 Task: Check a repository's "Traffic" for visitor demographics.
Action: Mouse moved to (54, 154)
Screenshot: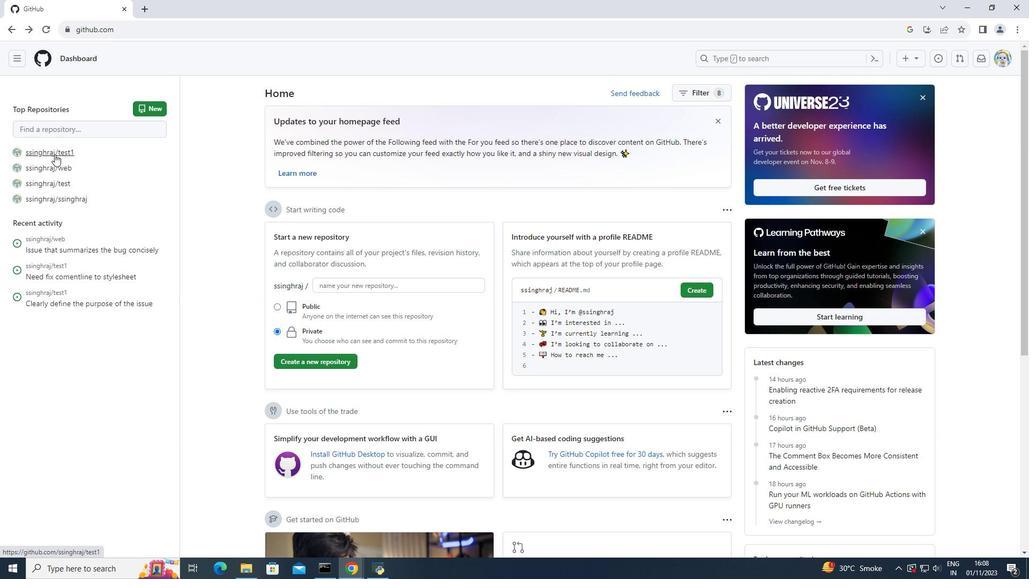 
Action: Mouse pressed left at (54, 154)
Screenshot: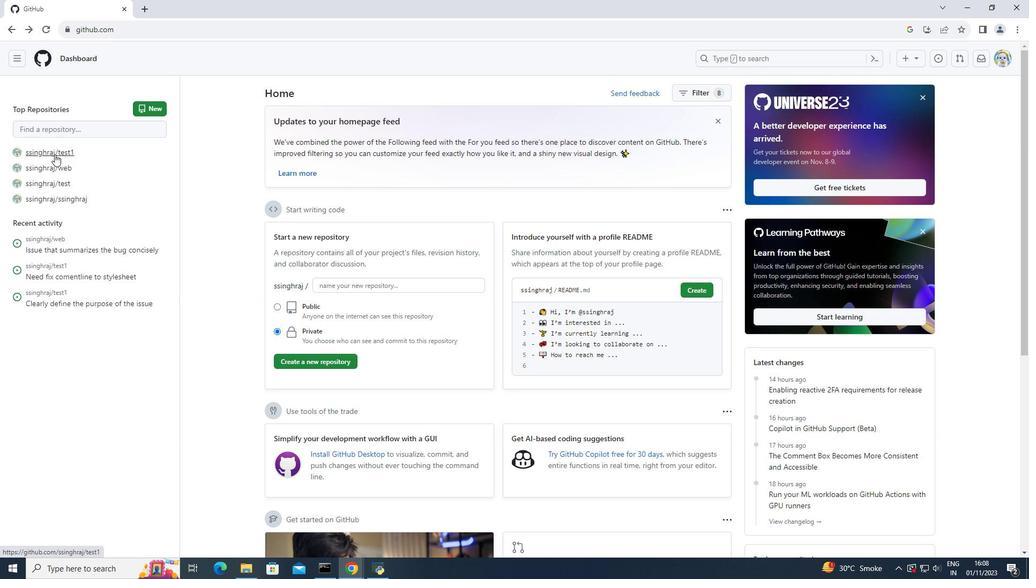 
Action: Mouse pressed left at (54, 154)
Screenshot: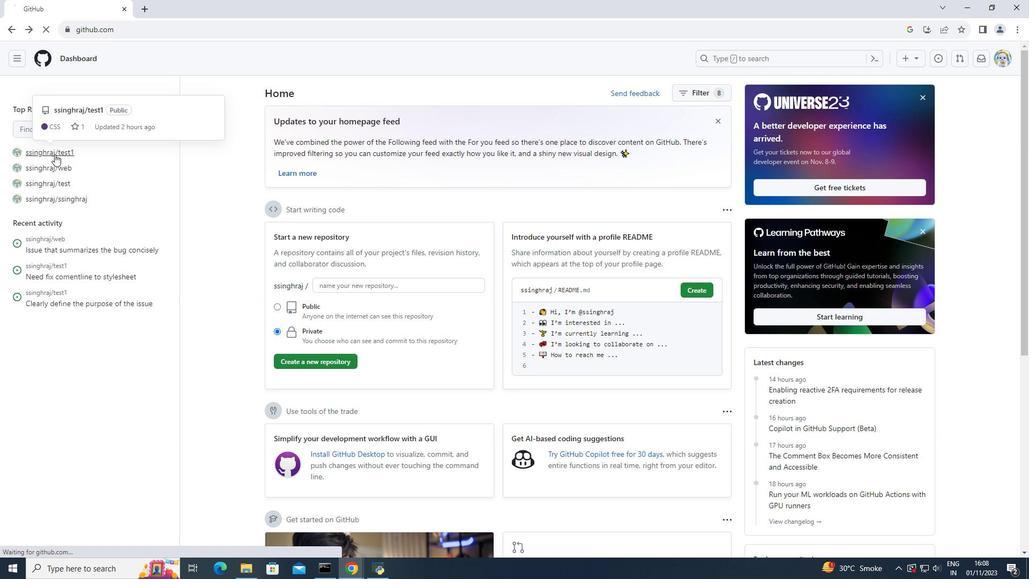 
Action: Mouse moved to (409, 83)
Screenshot: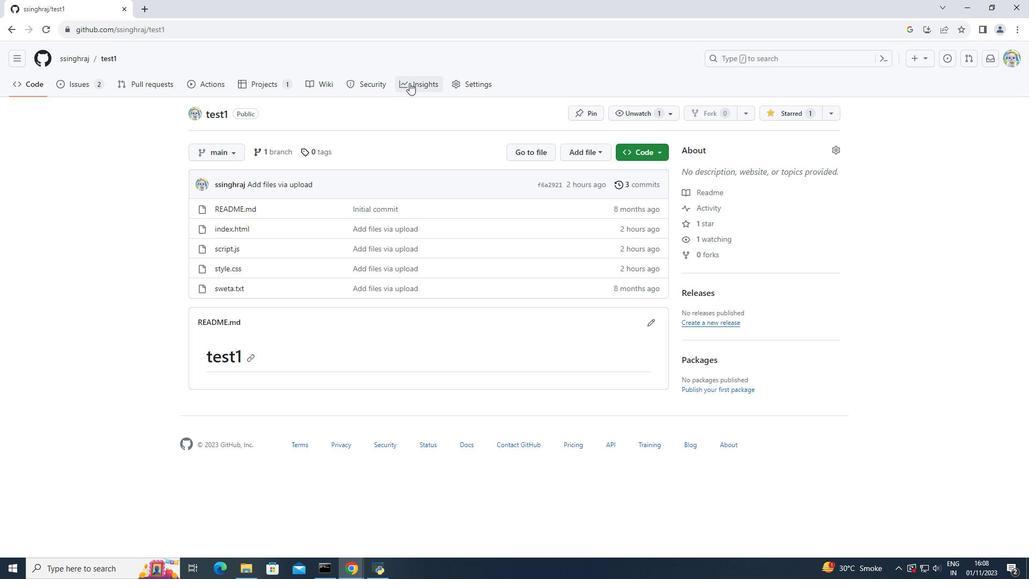 
Action: Mouse pressed left at (409, 83)
Screenshot: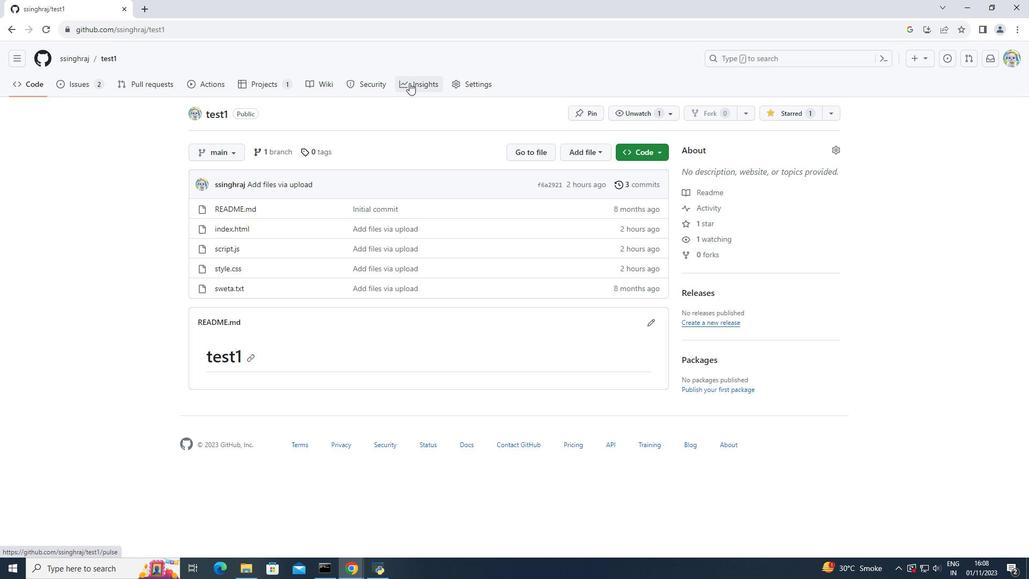 
Action: Mouse moved to (234, 196)
Screenshot: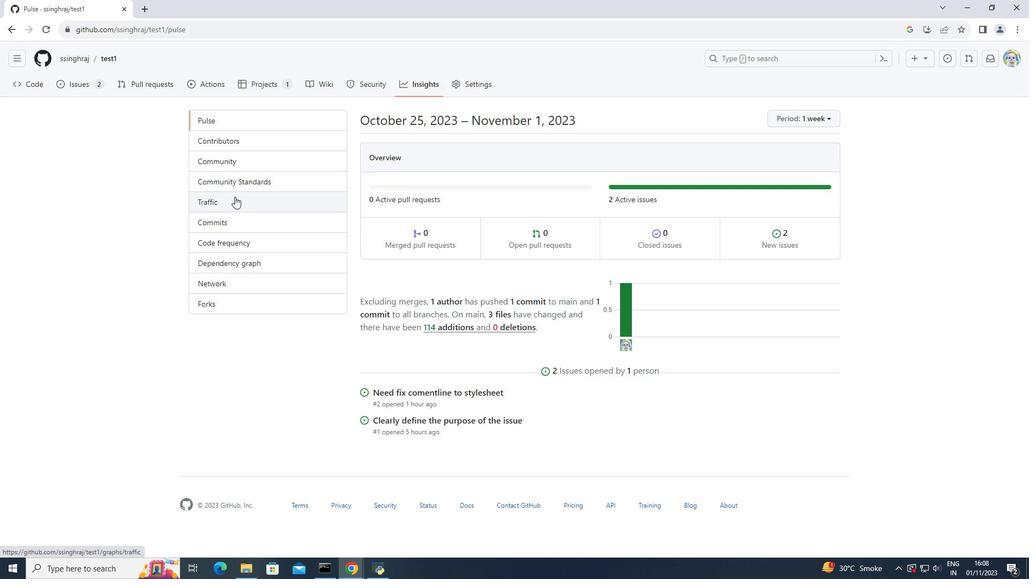 
Action: Mouse pressed left at (234, 196)
Screenshot: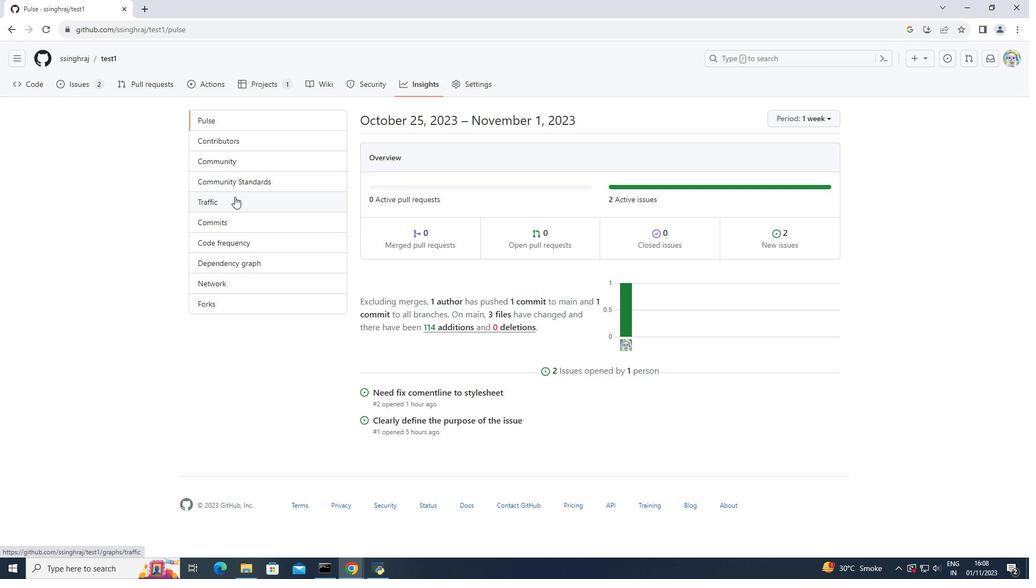 
Action: Mouse moved to (196, 196)
Screenshot: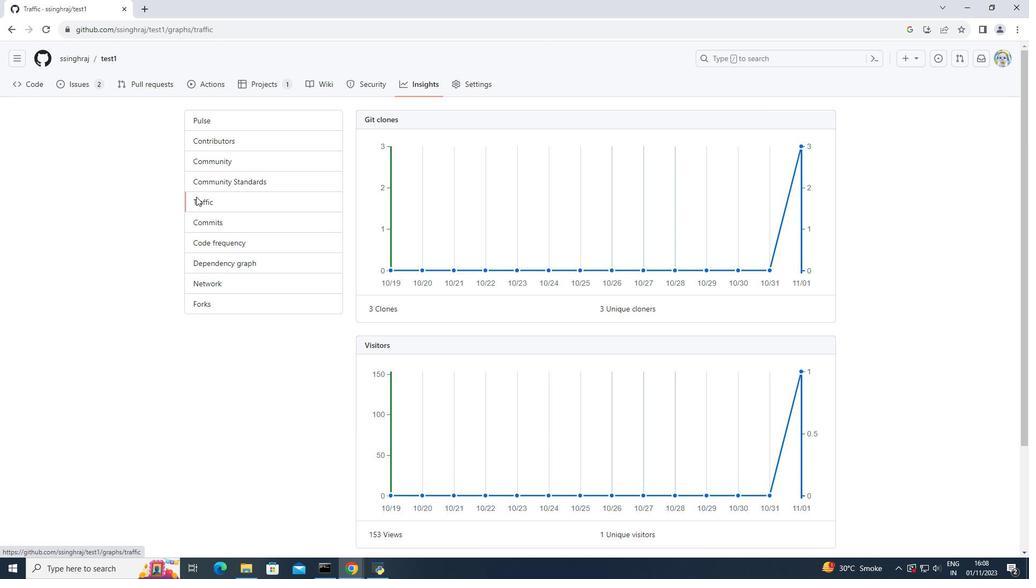 
Action: Mouse pressed left at (196, 196)
Screenshot: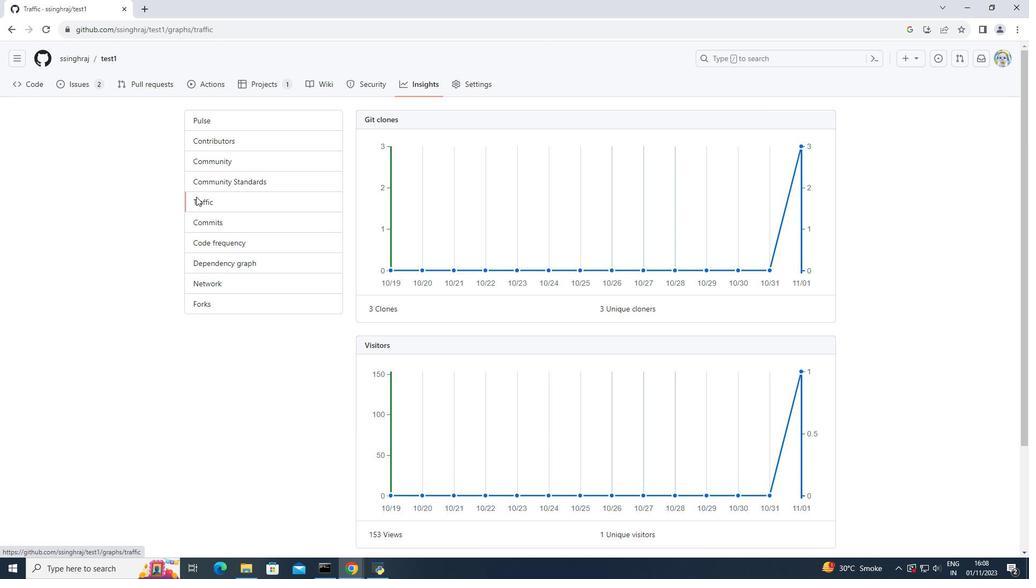 
Action: Mouse moved to (499, 297)
Screenshot: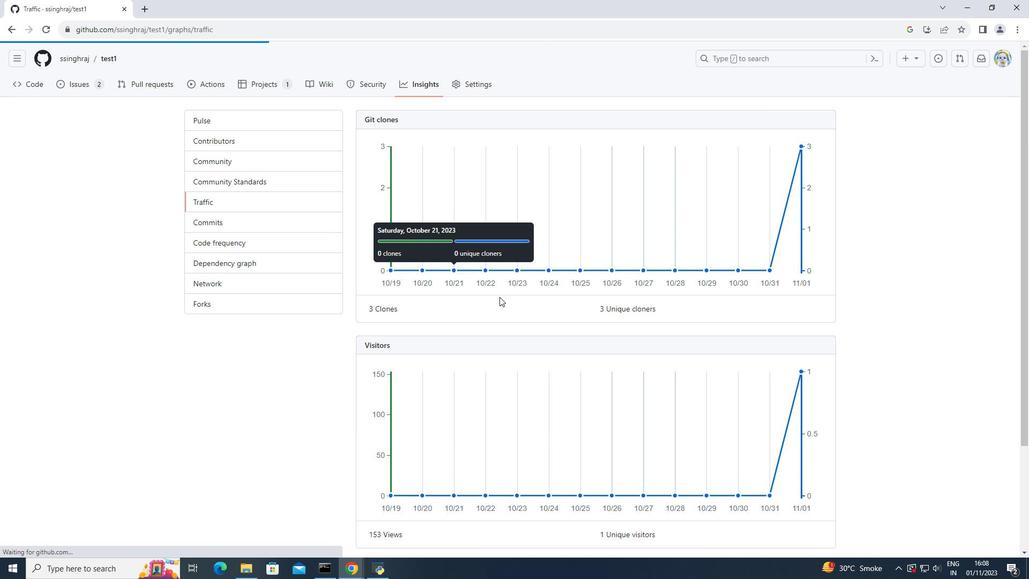 
Action: Mouse scrolled (499, 296) with delta (0, 0)
Screenshot: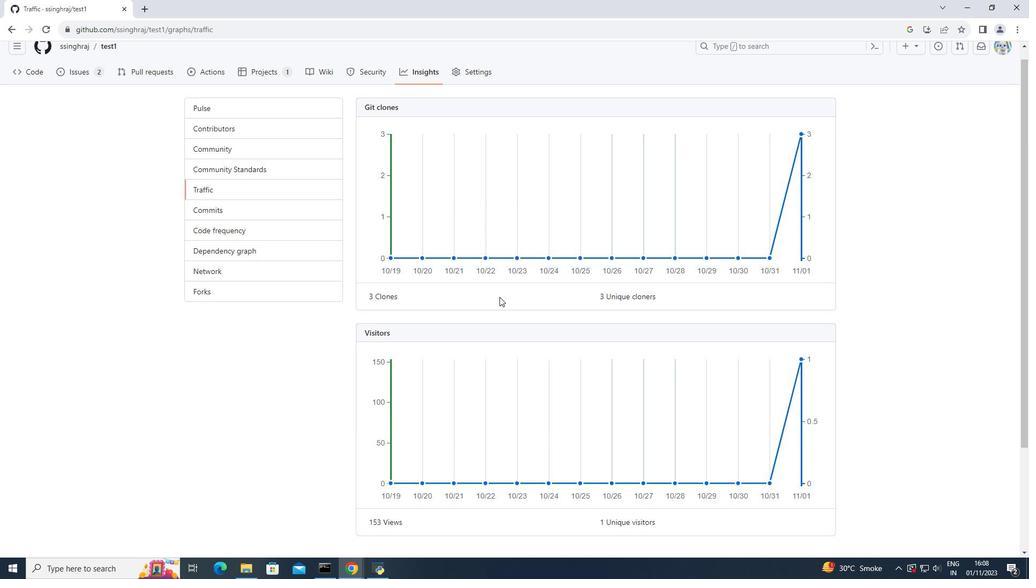 
Action: Mouse scrolled (499, 296) with delta (0, 0)
Screenshot: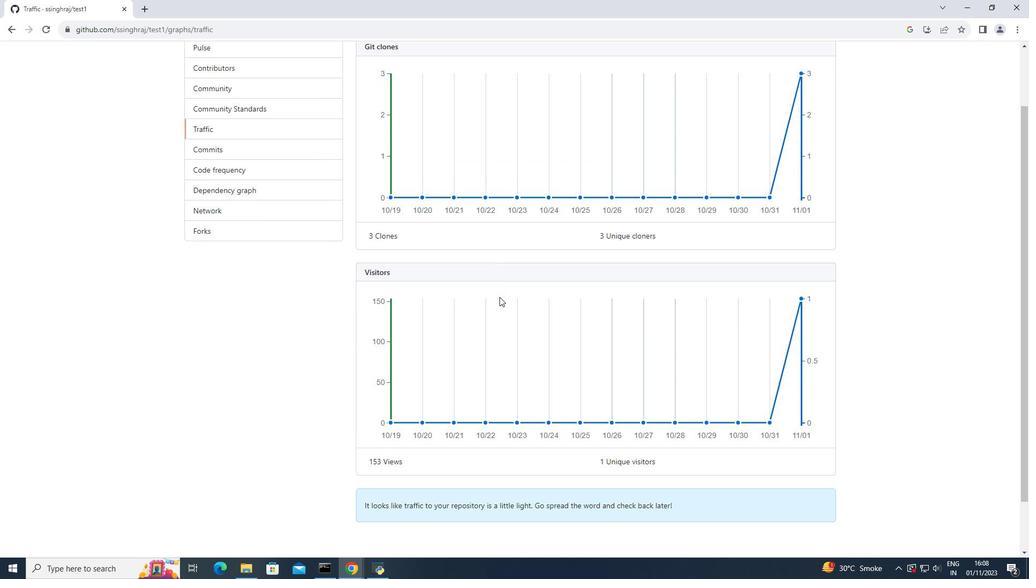
Action: Mouse scrolled (499, 296) with delta (0, 0)
Screenshot: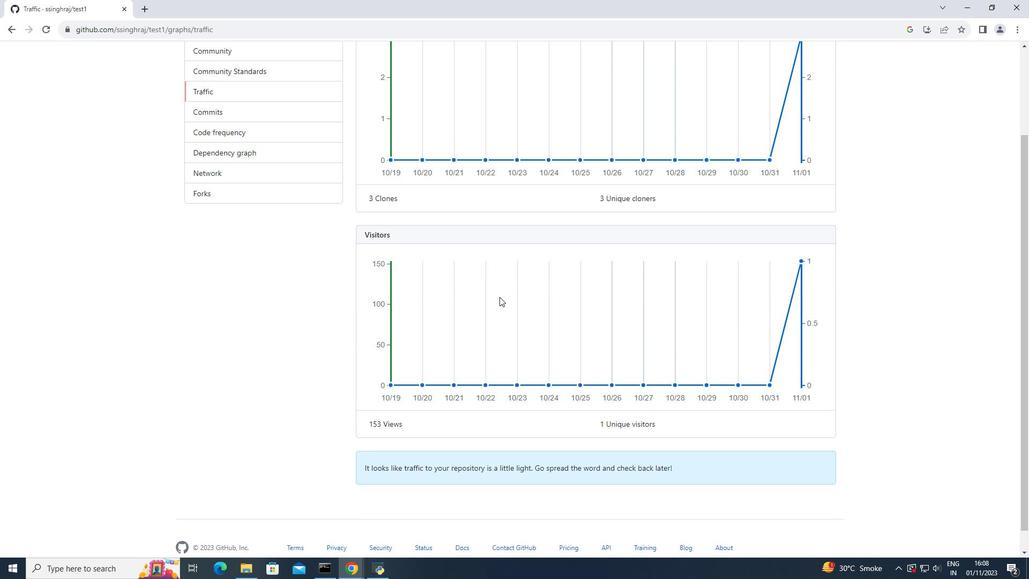 
Action: Mouse moved to (637, 253)
Screenshot: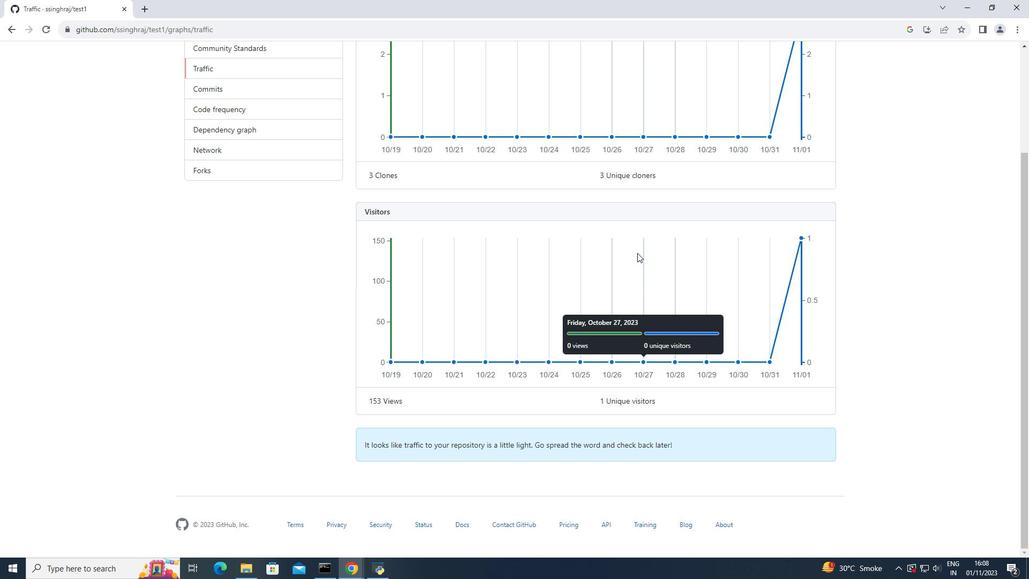 
Action: Mouse scrolled (637, 253) with delta (0, 0)
Screenshot: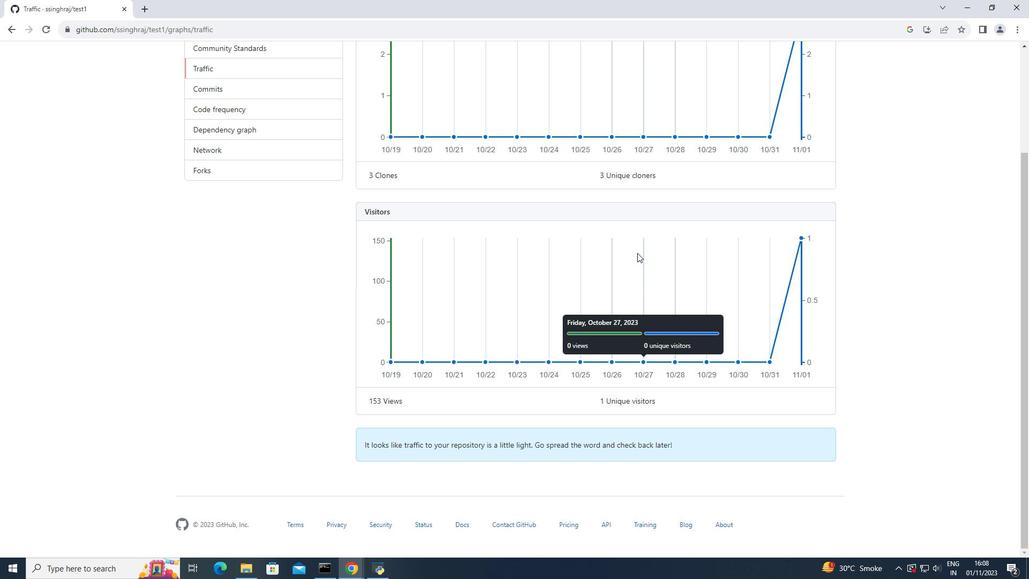 
Action: Mouse scrolled (637, 253) with delta (0, 0)
Screenshot: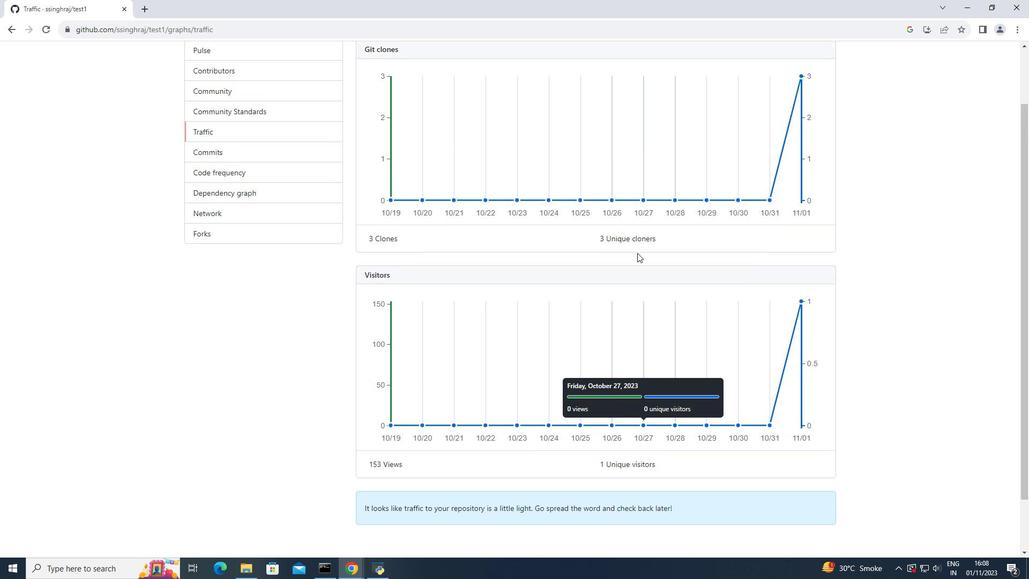 
Action: Mouse moved to (800, 122)
Screenshot: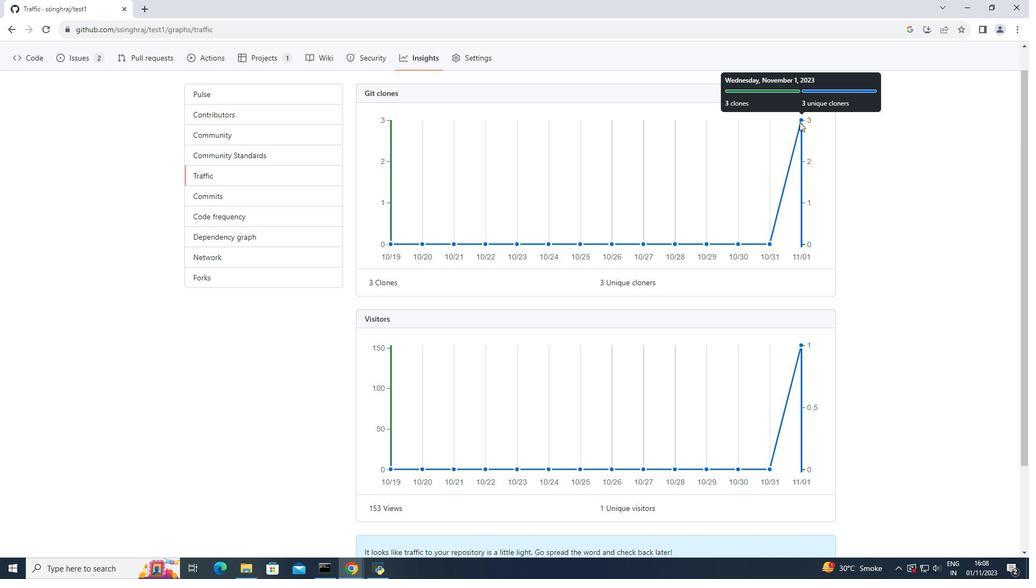 
Action: Mouse pressed left at (800, 122)
Screenshot: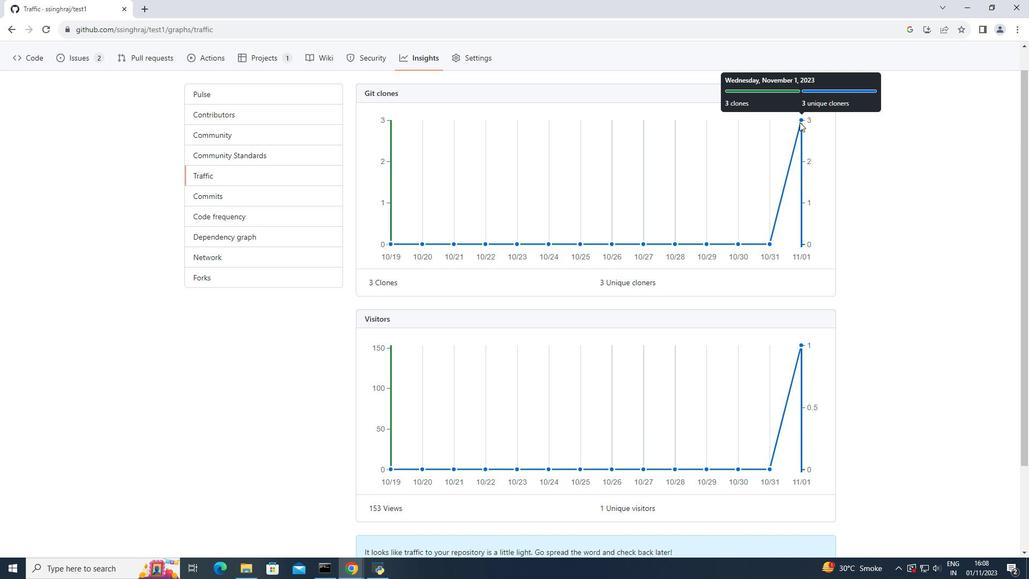 
Action: Mouse moved to (784, 93)
Screenshot: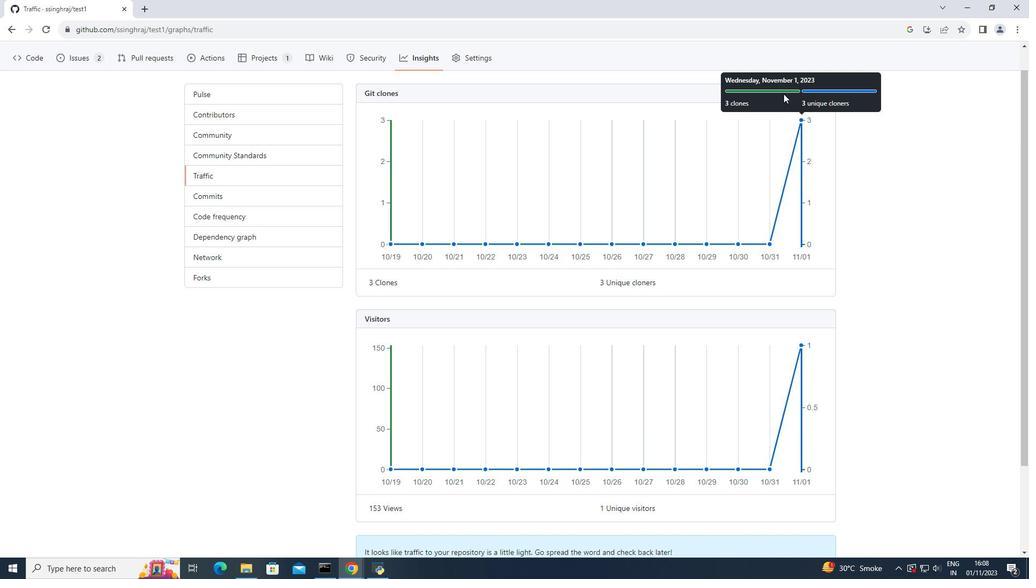 
Action: Mouse pressed left at (784, 93)
Screenshot: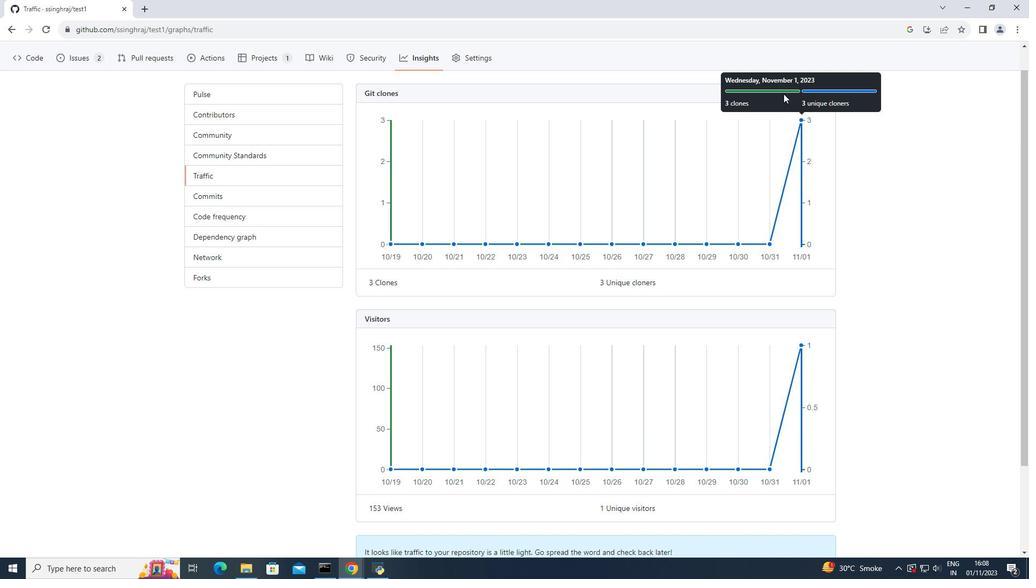 
Action: Mouse moved to (801, 341)
Screenshot: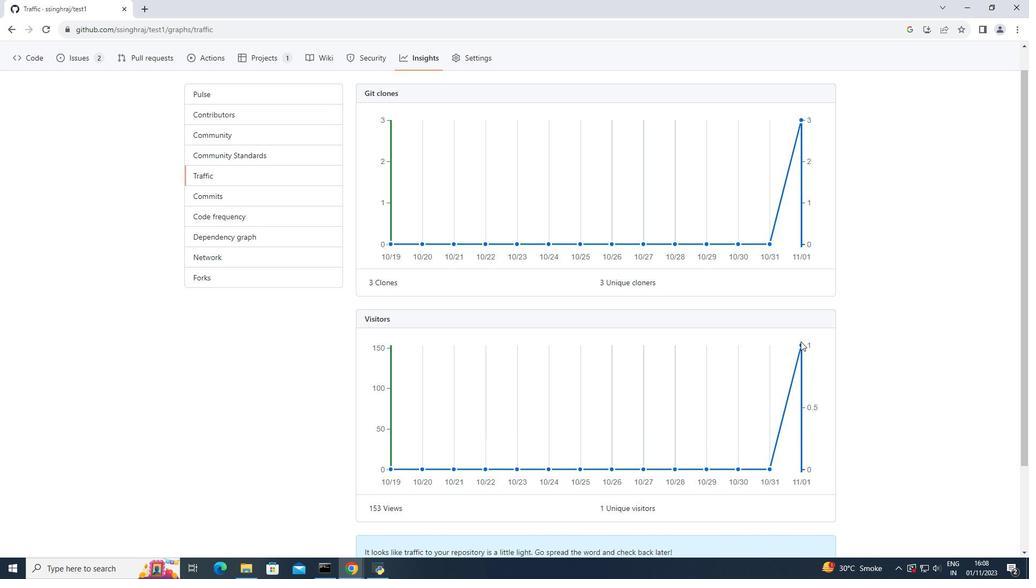 
Action: Mouse pressed left at (801, 341)
Screenshot: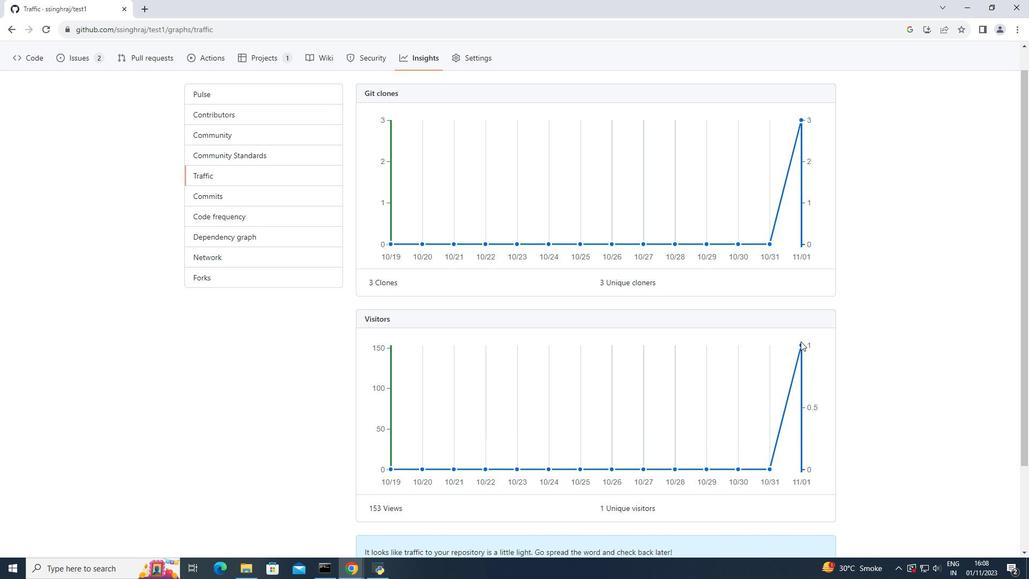 
Action: Mouse moved to (583, 315)
Screenshot: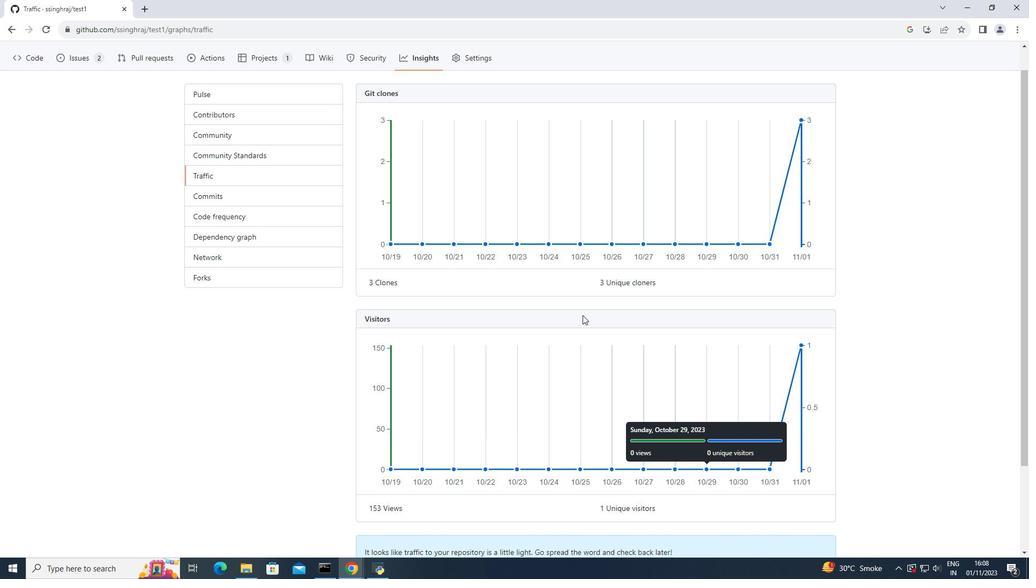 
Action: Mouse scrolled (583, 314) with delta (0, 0)
Screenshot: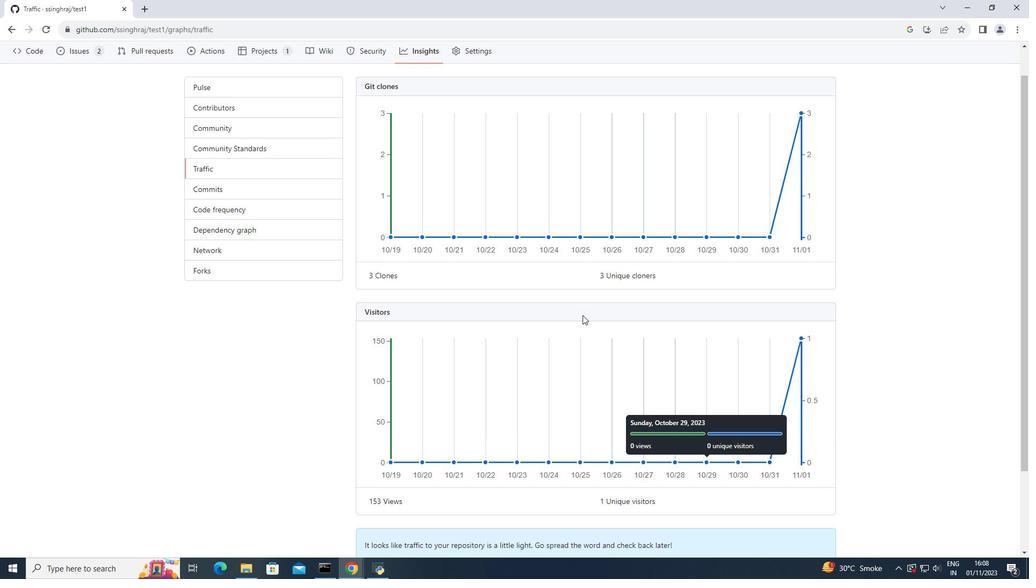
Action: Mouse scrolled (583, 314) with delta (0, 0)
Screenshot: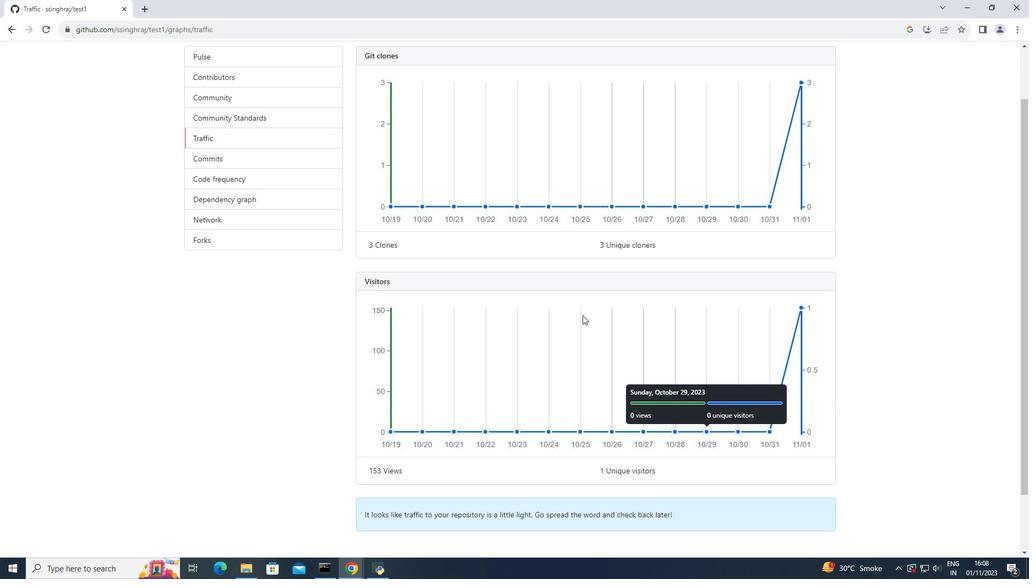 
Action: Mouse scrolled (583, 314) with delta (0, 0)
Screenshot: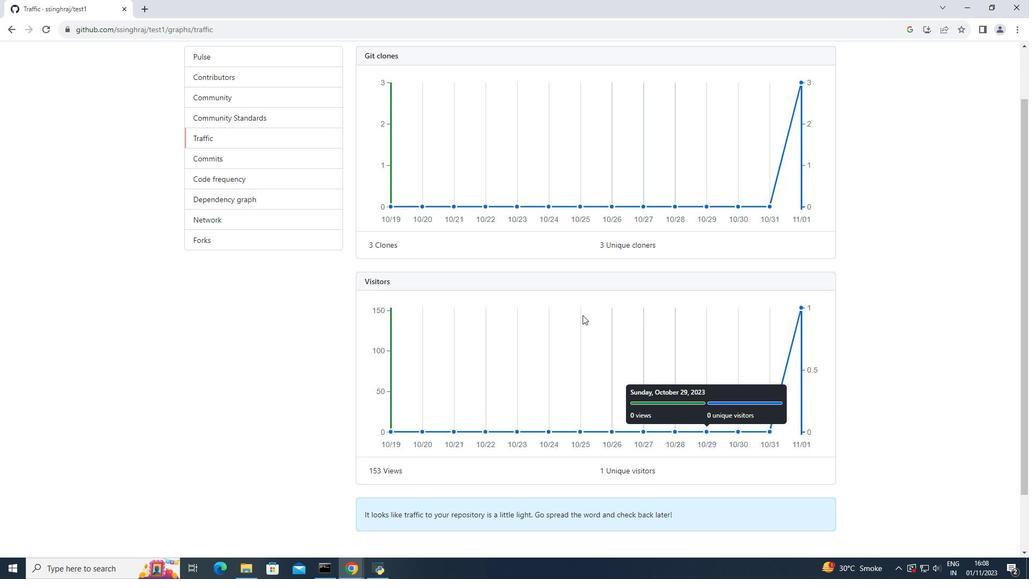 
Action: Mouse scrolled (583, 314) with delta (0, 0)
Screenshot: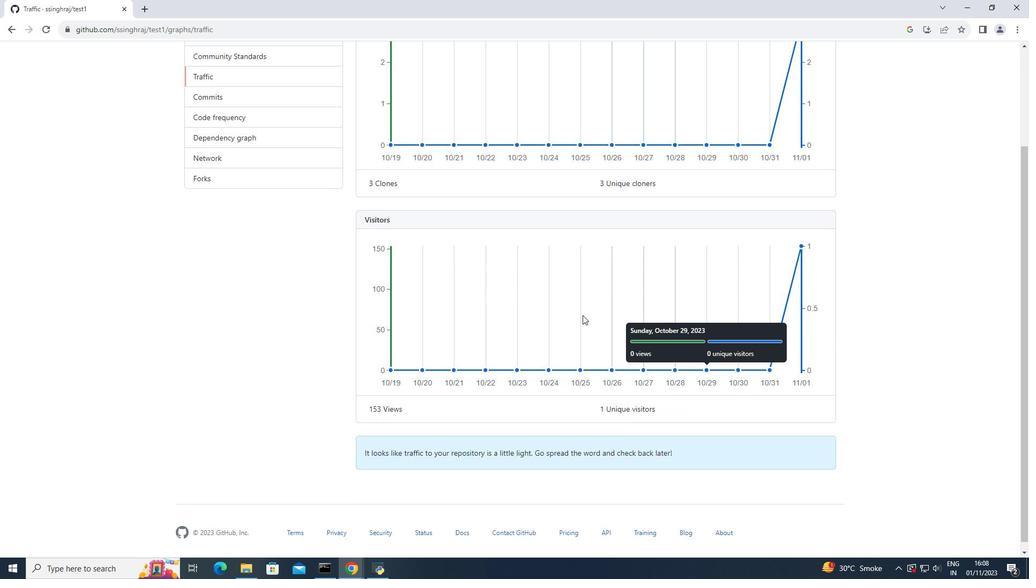 
Action: Mouse moved to (532, 306)
Screenshot: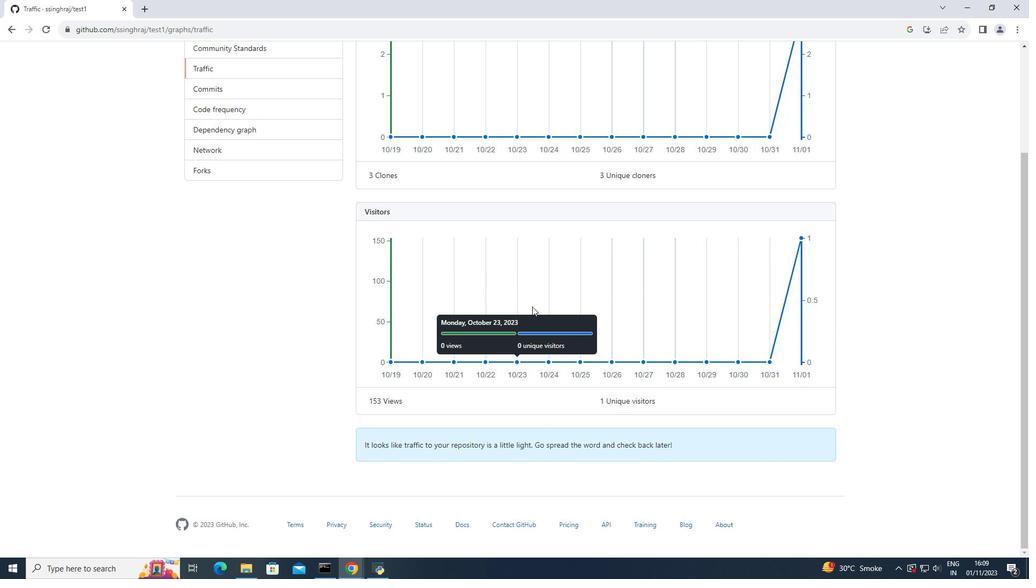 
